 Task: Create a blank project BeyondPlan with privacy Public and default view as List and in the team Taskers . Create three sections in the project as To-Do, Doing and Done
Action: Mouse moved to (74, 258)
Screenshot: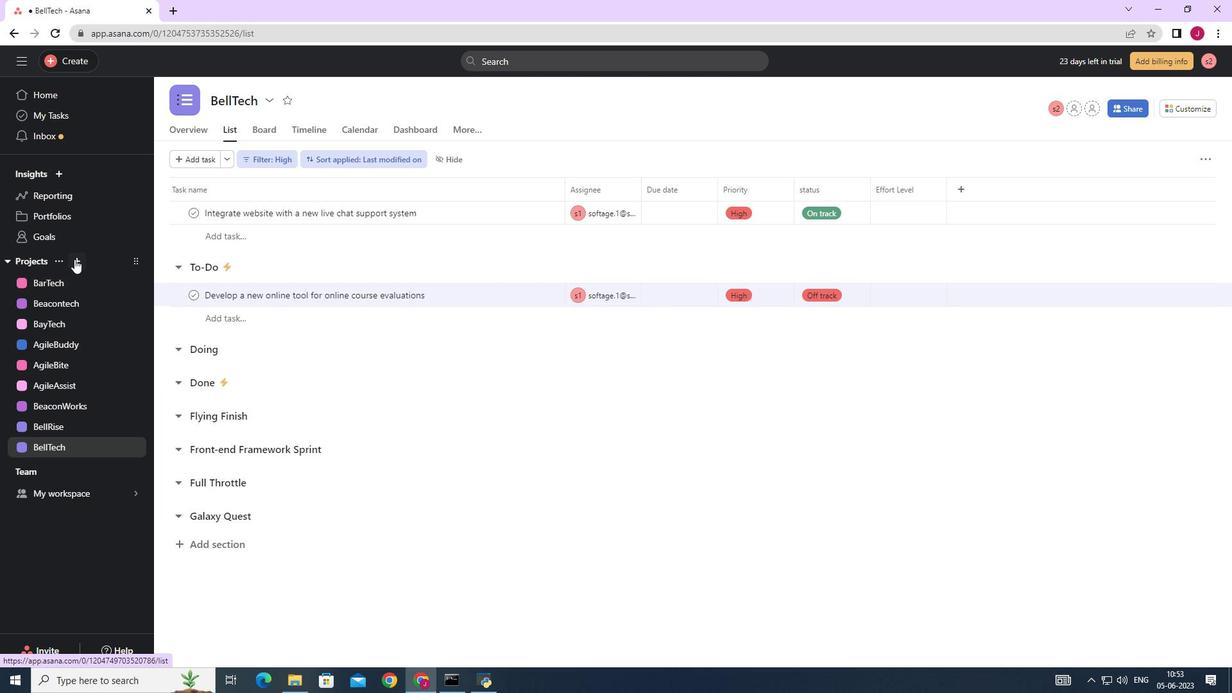 
Action: Mouse pressed left at (74, 258)
Screenshot: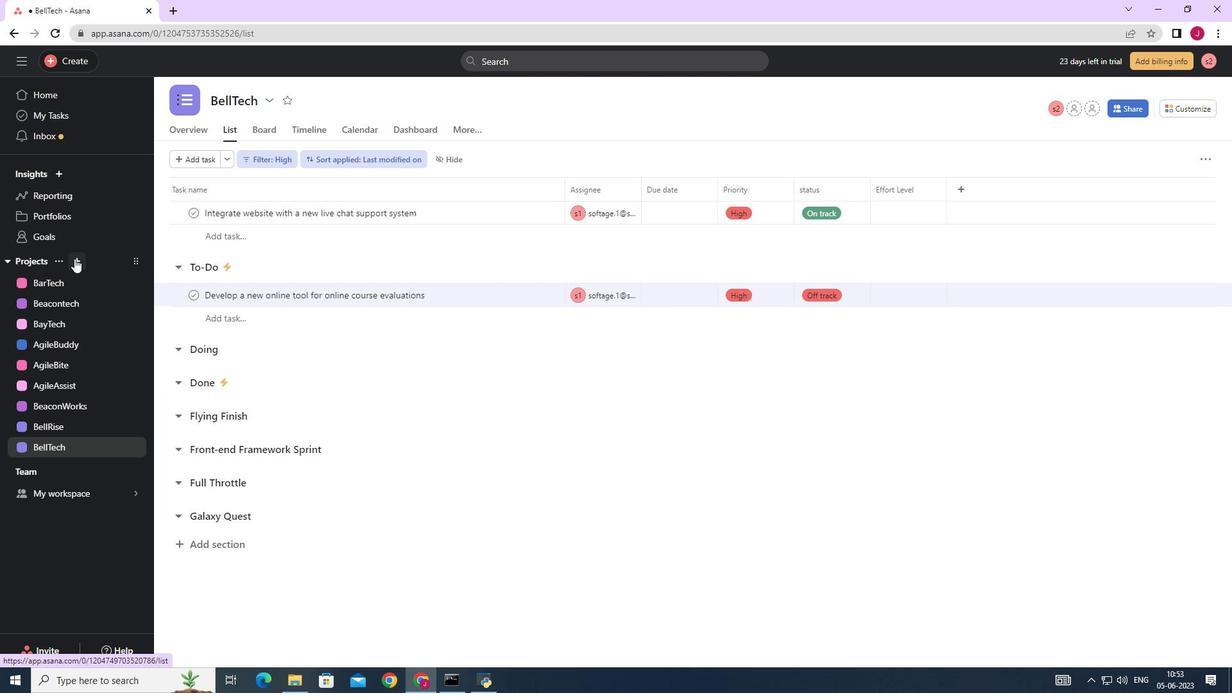 
Action: Mouse moved to (139, 285)
Screenshot: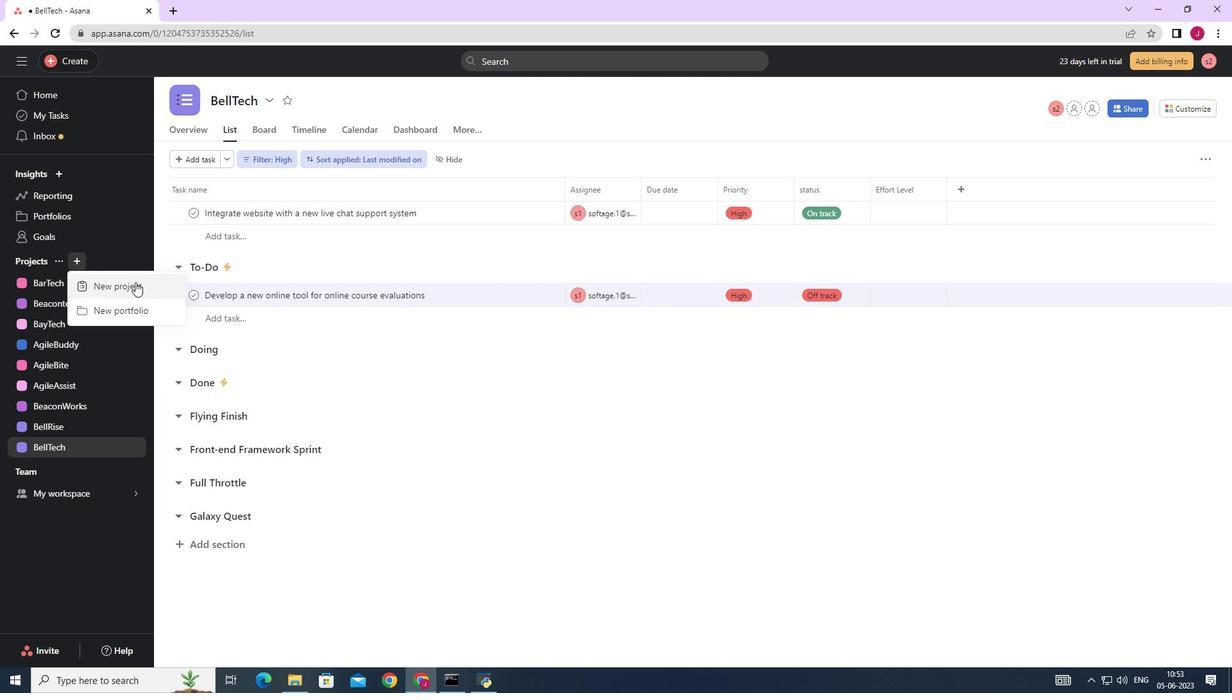 
Action: Mouse pressed left at (139, 285)
Screenshot: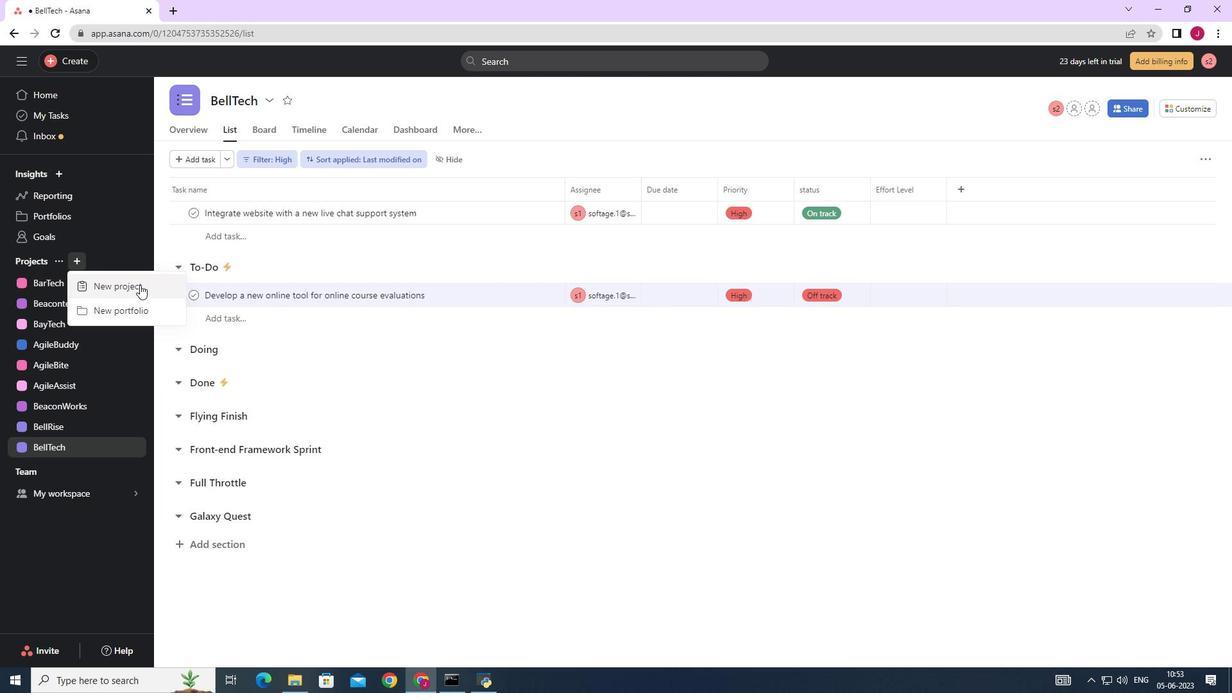 
Action: Mouse moved to (516, 265)
Screenshot: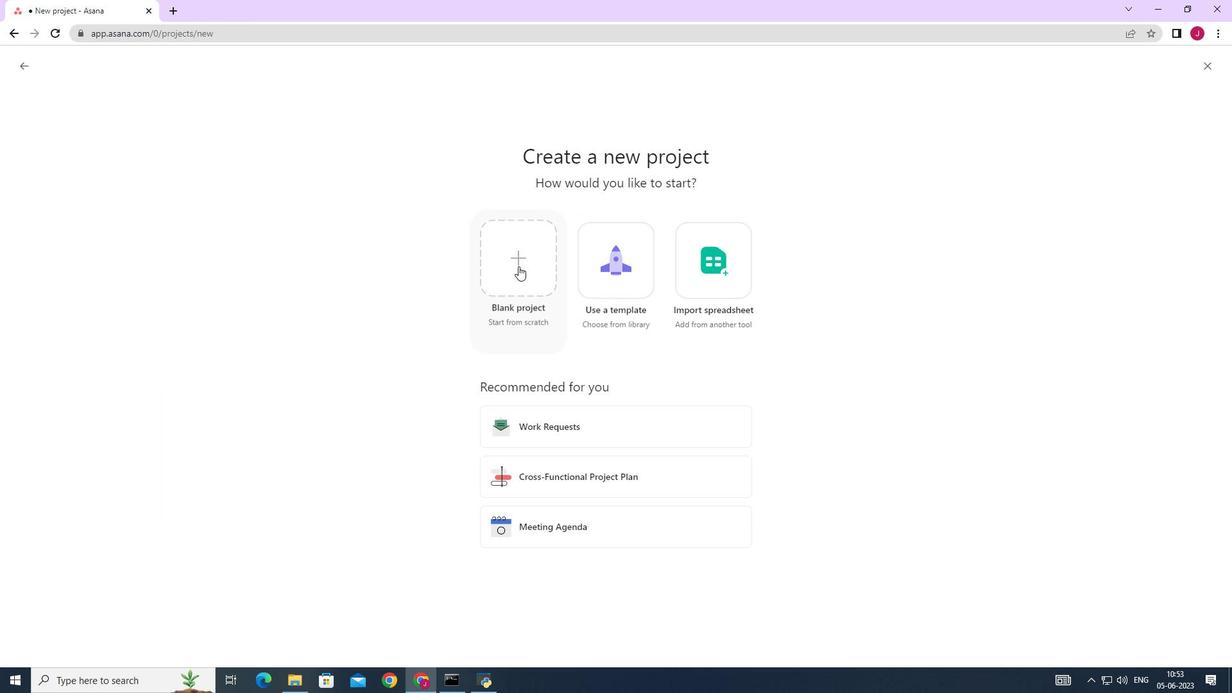 
Action: Mouse pressed left at (516, 265)
Screenshot: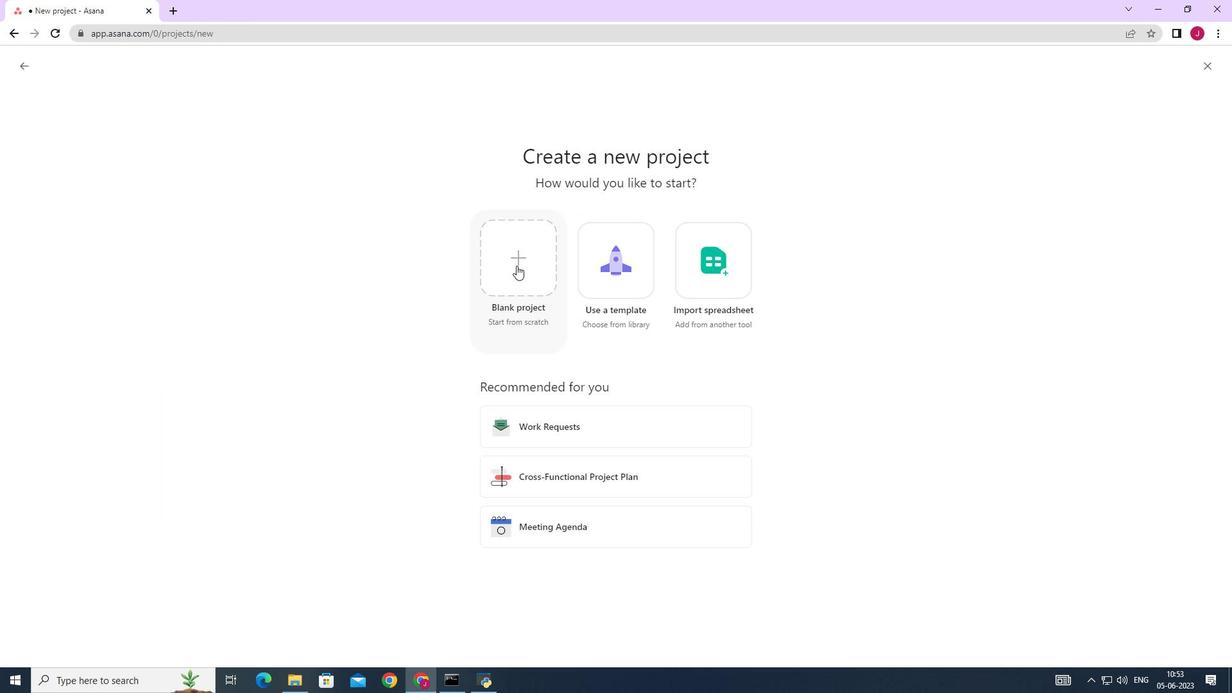 
Action: Mouse moved to (315, 188)
Screenshot: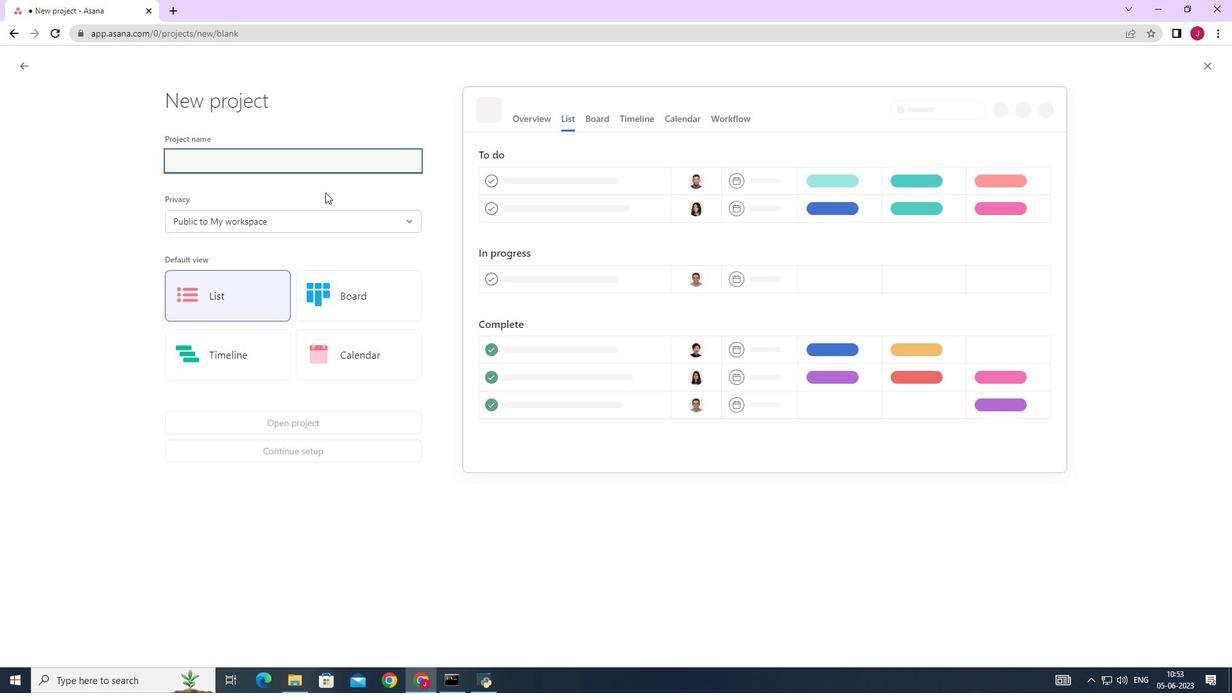 
Action: Key pressed <Key.caps_lock>B<Key.caps_lock>eyond<Key.caps_lock>P<Key.caps_lock>lan
Screenshot: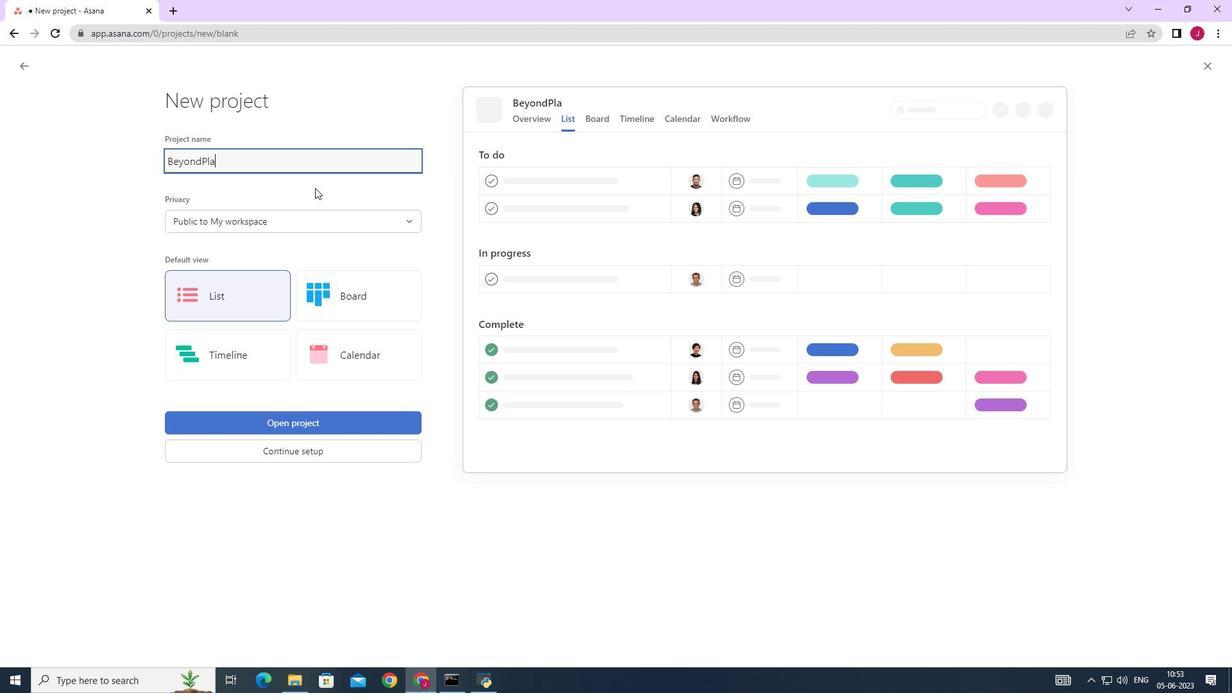 
Action: Mouse moved to (304, 219)
Screenshot: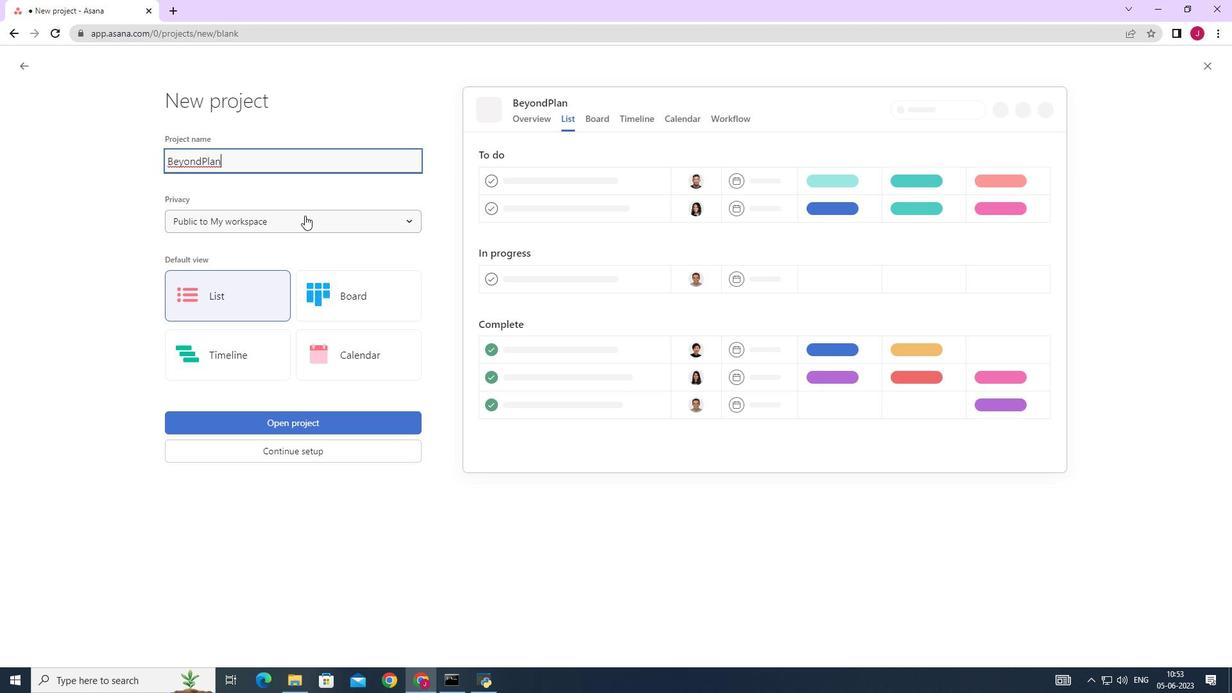 
Action: Mouse pressed left at (304, 219)
Screenshot: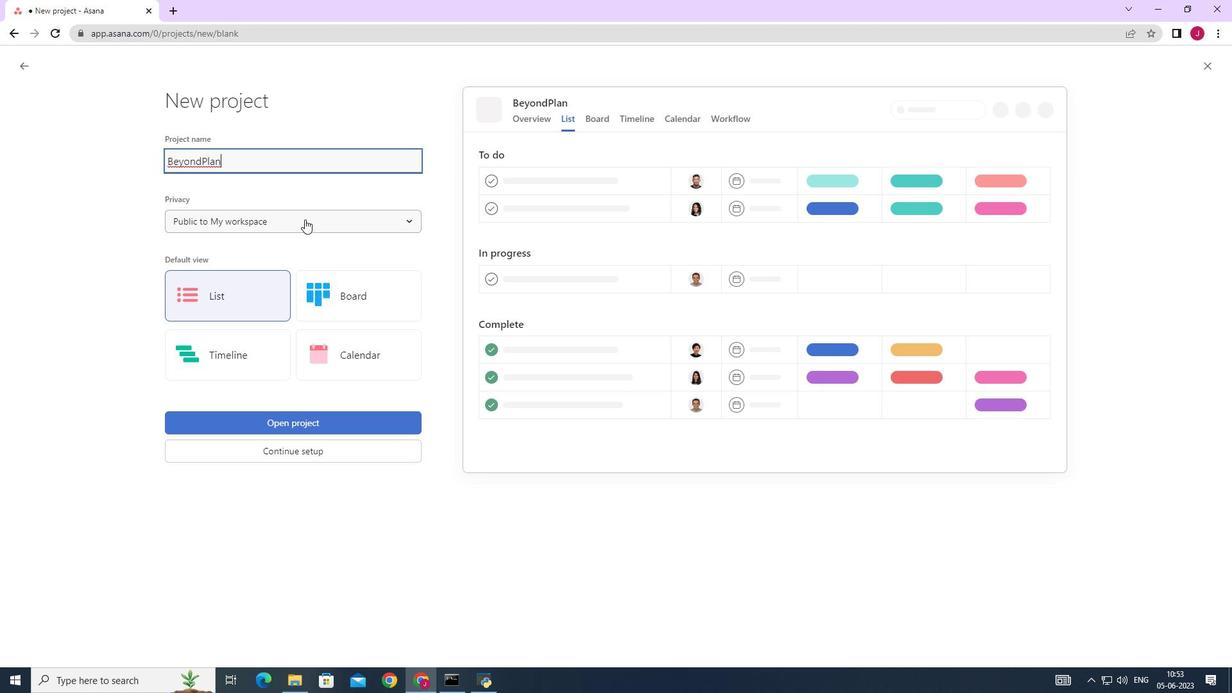 
Action: Mouse moved to (254, 247)
Screenshot: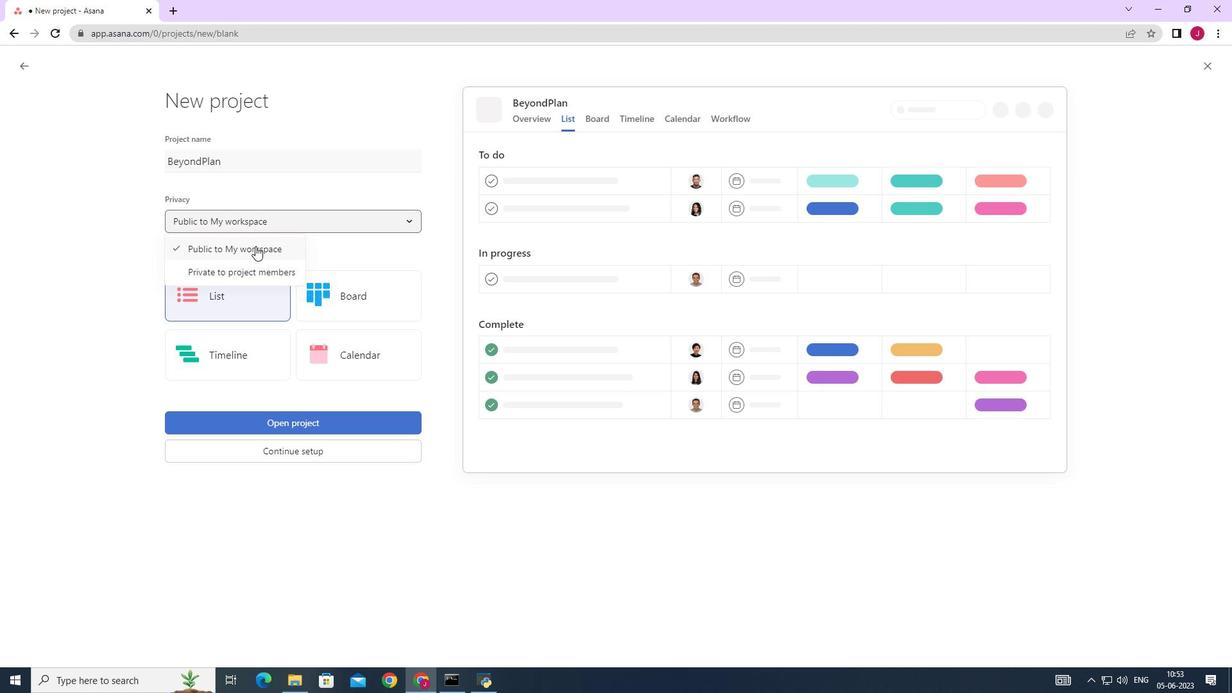 
Action: Mouse pressed left at (254, 247)
Screenshot: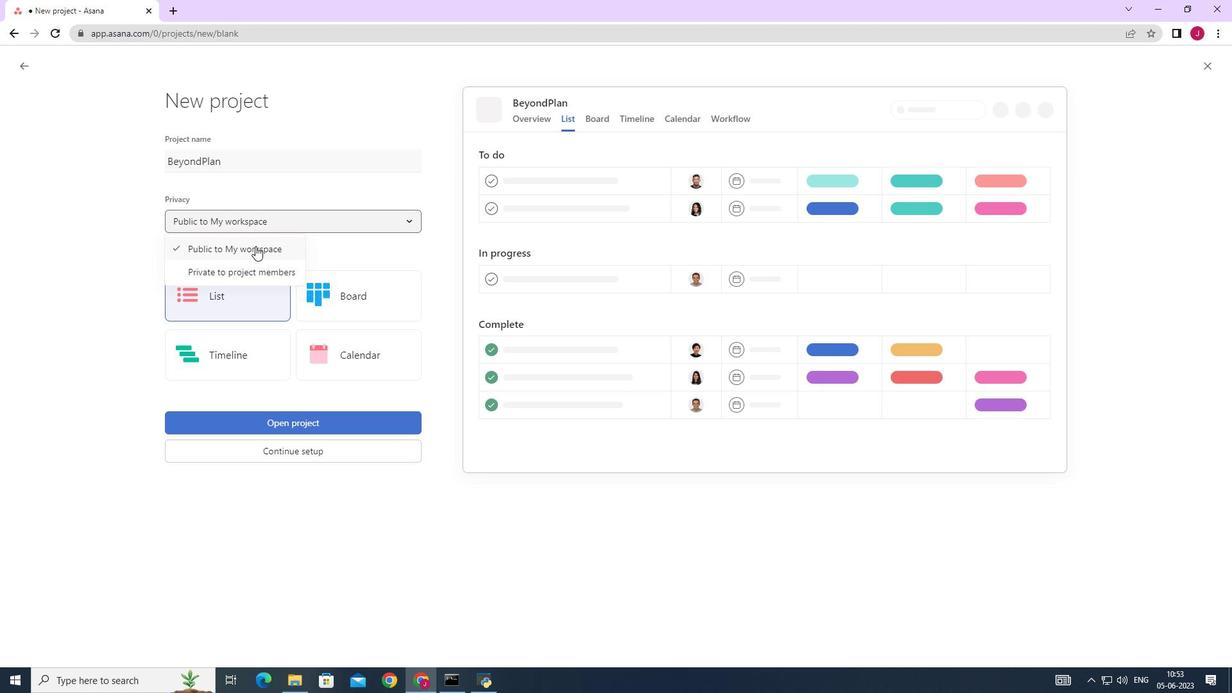 
Action: Mouse moved to (224, 297)
Screenshot: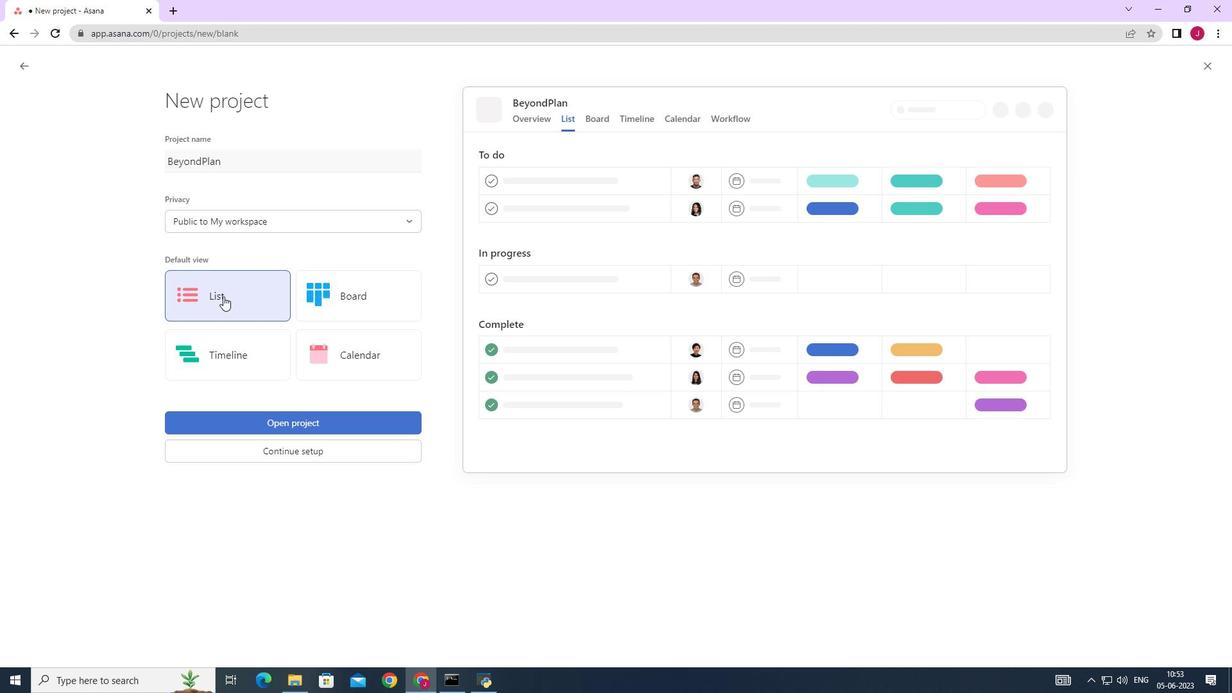 
Action: Mouse pressed left at (224, 297)
Screenshot: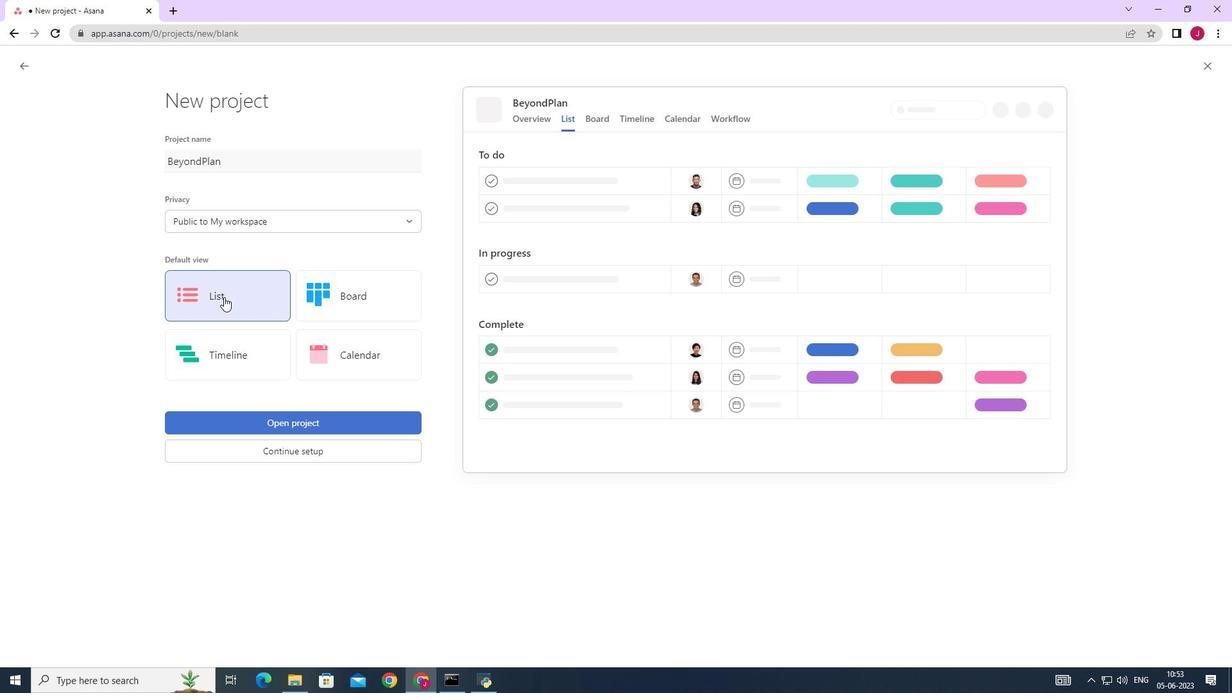 
Action: Mouse moved to (278, 422)
Screenshot: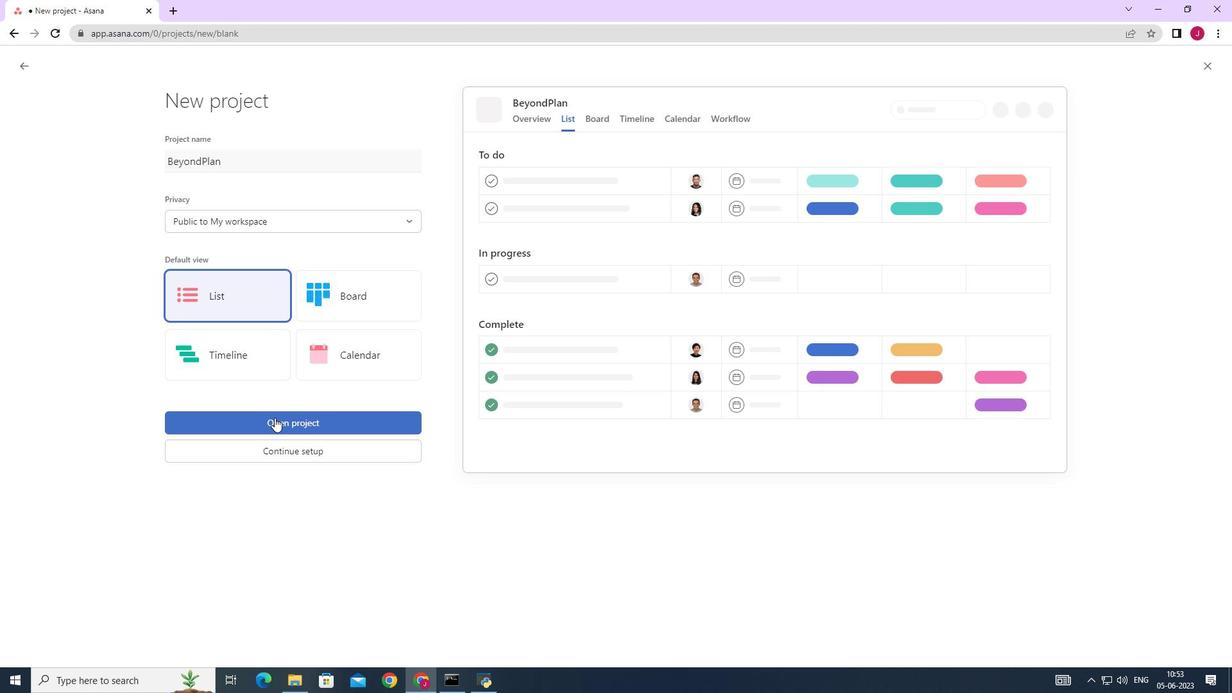 
Action: Mouse pressed left at (278, 422)
Screenshot: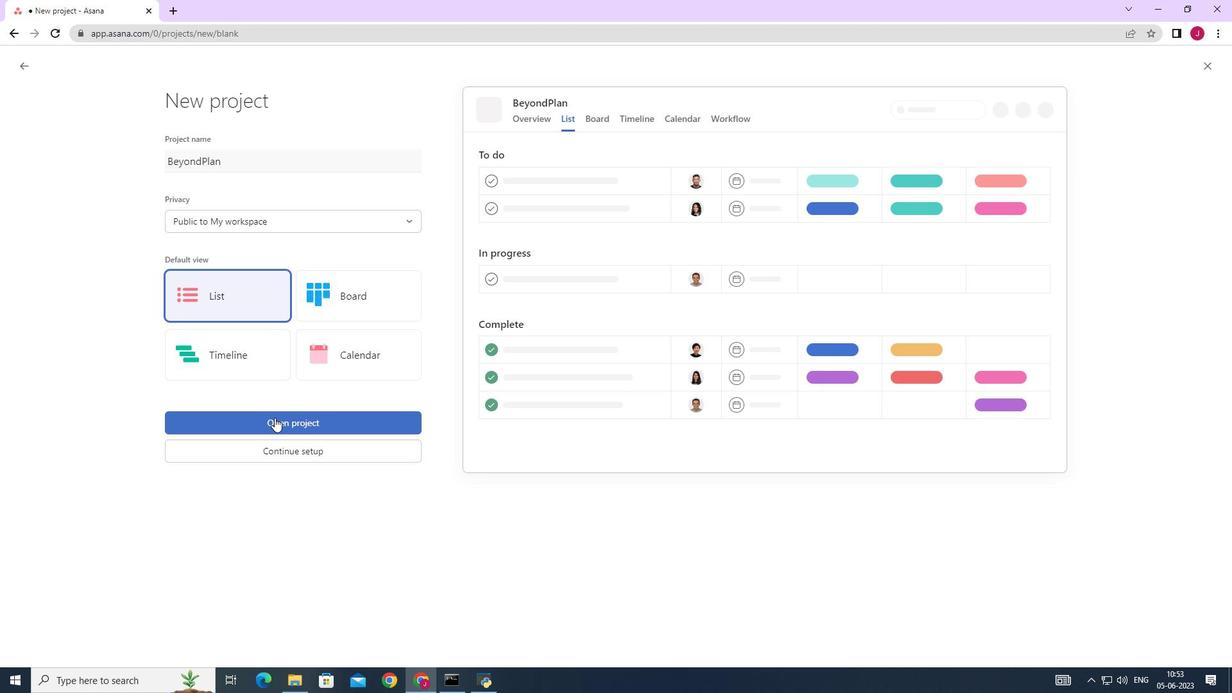 
Action: Mouse moved to (227, 287)
Screenshot: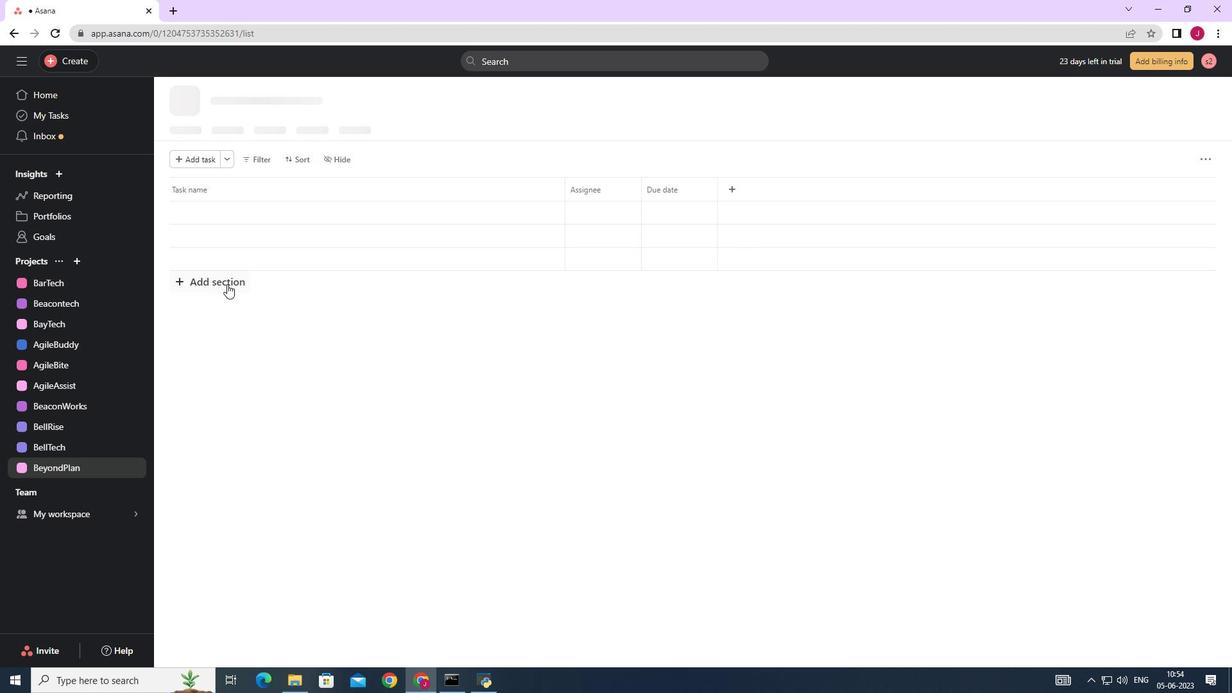 
Action: Mouse pressed left at (227, 287)
Screenshot: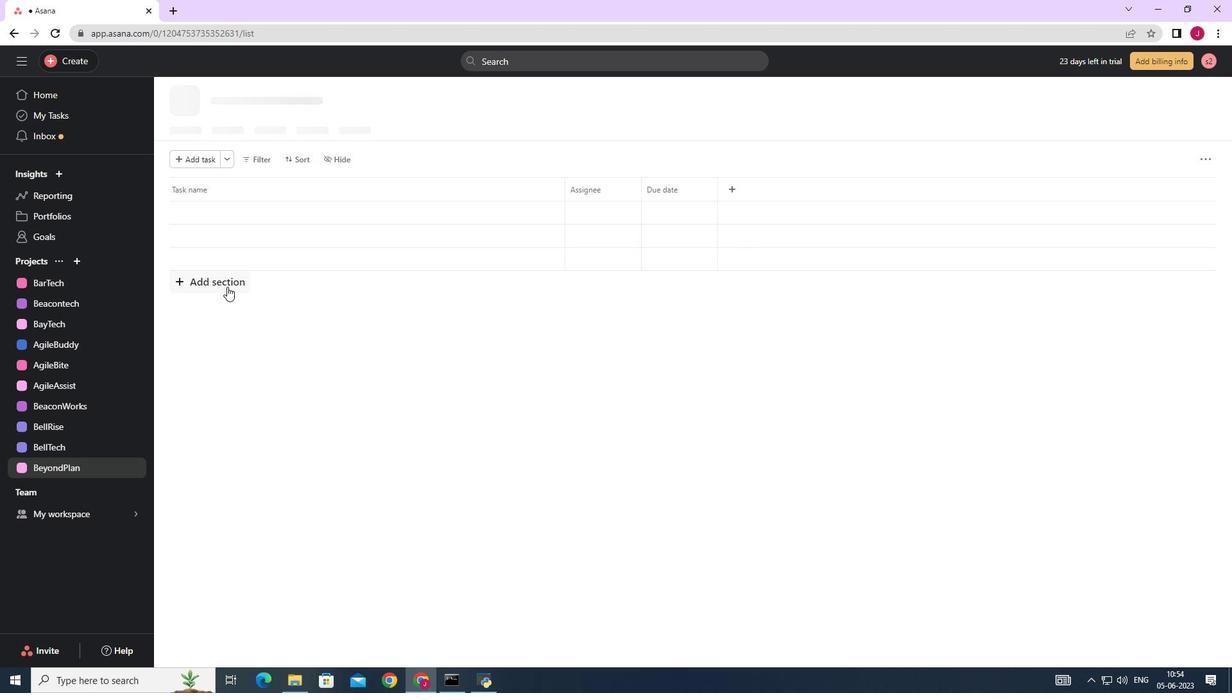 
Action: Mouse moved to (221, 218)
Screenshot: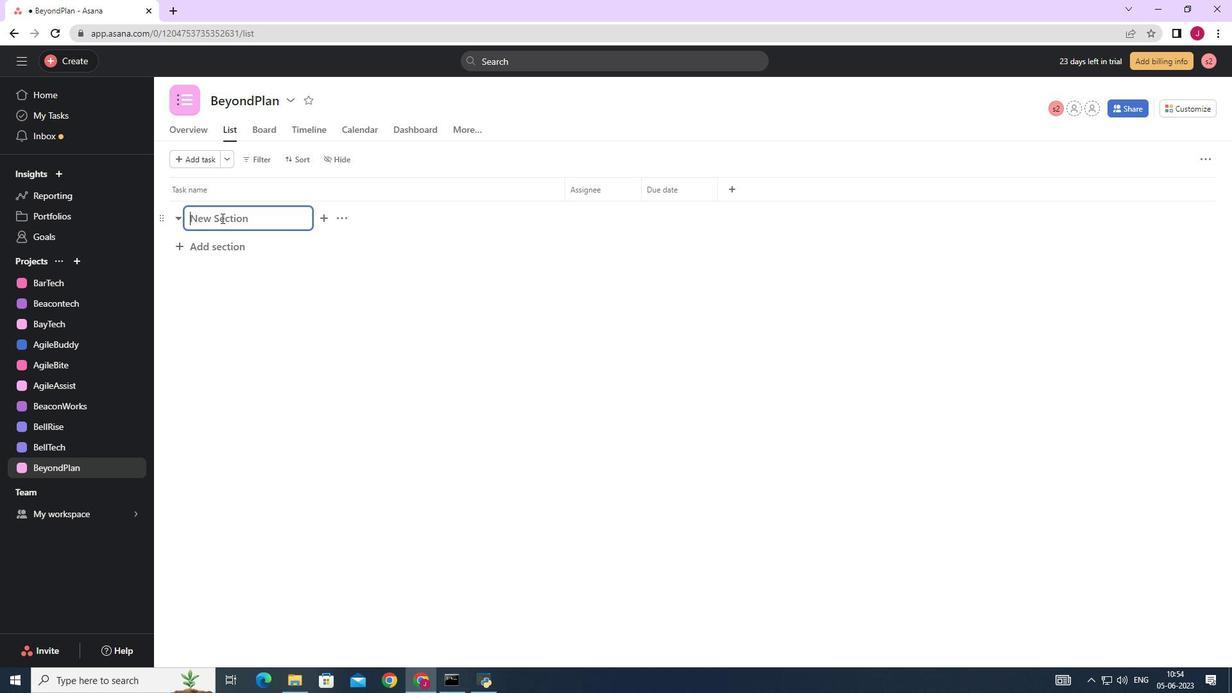 
Action: Key pressed <Key.caps_lock>T<Key.caps_lock>o-<Key.caps_lock>D<Key.caps_lock>o
Screenshot: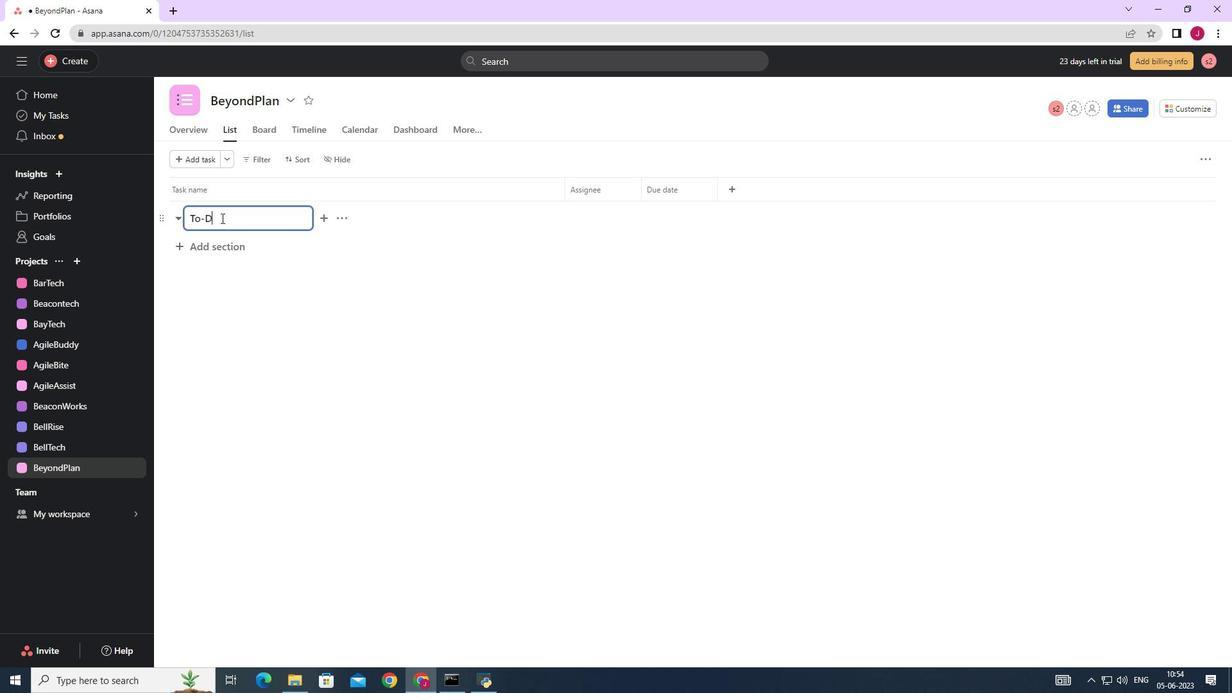 
Action: Mouse moved to (224, 239)
Screenshot: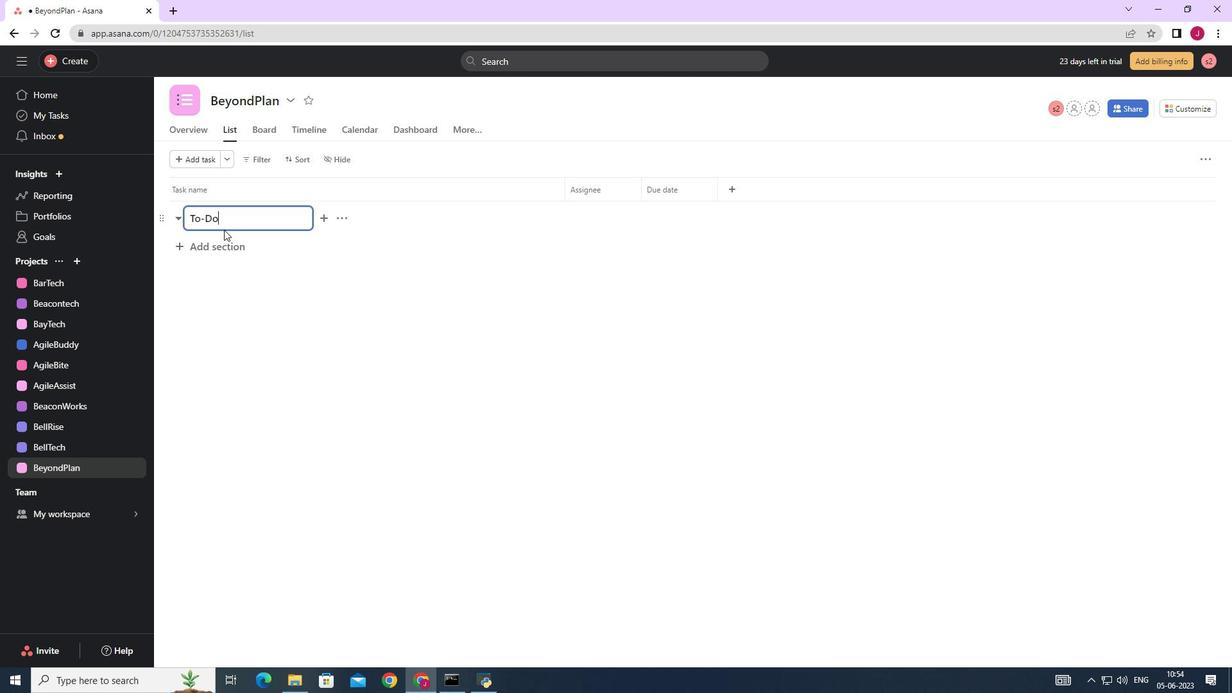 
Action: Mouse pressed left at (224, 239)
Screenshot: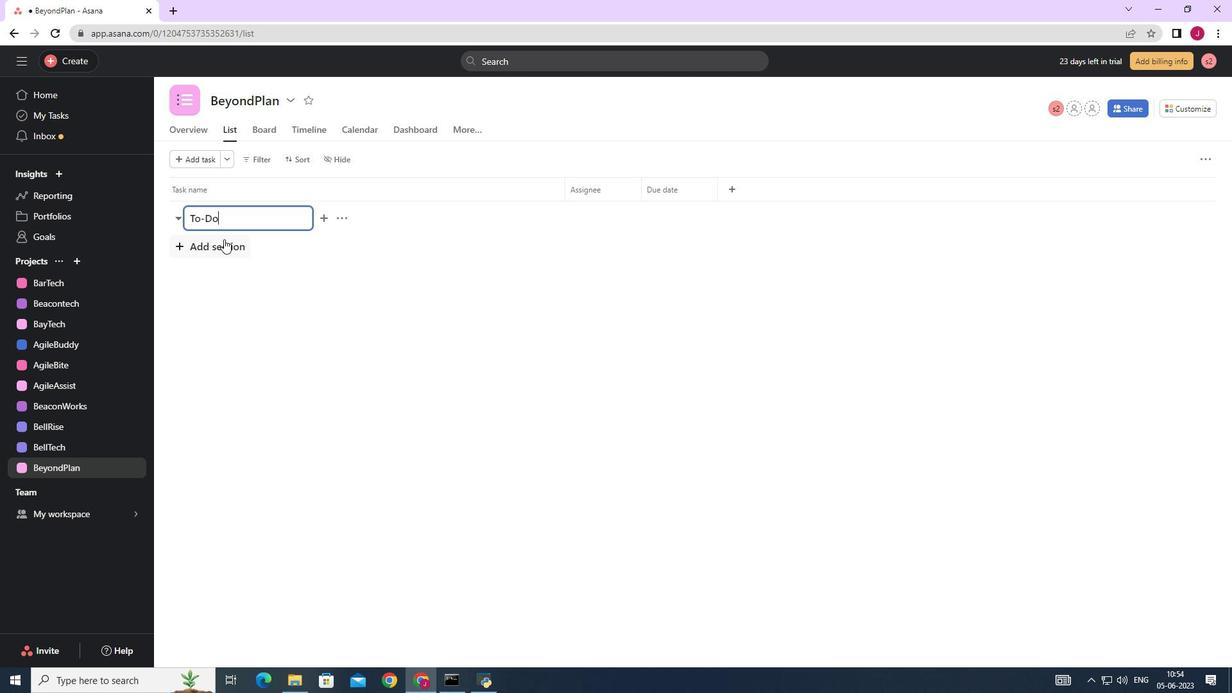
Action: Key pressed <Key.caps_lock>D<Key.caps_lock>oing
Screenshot: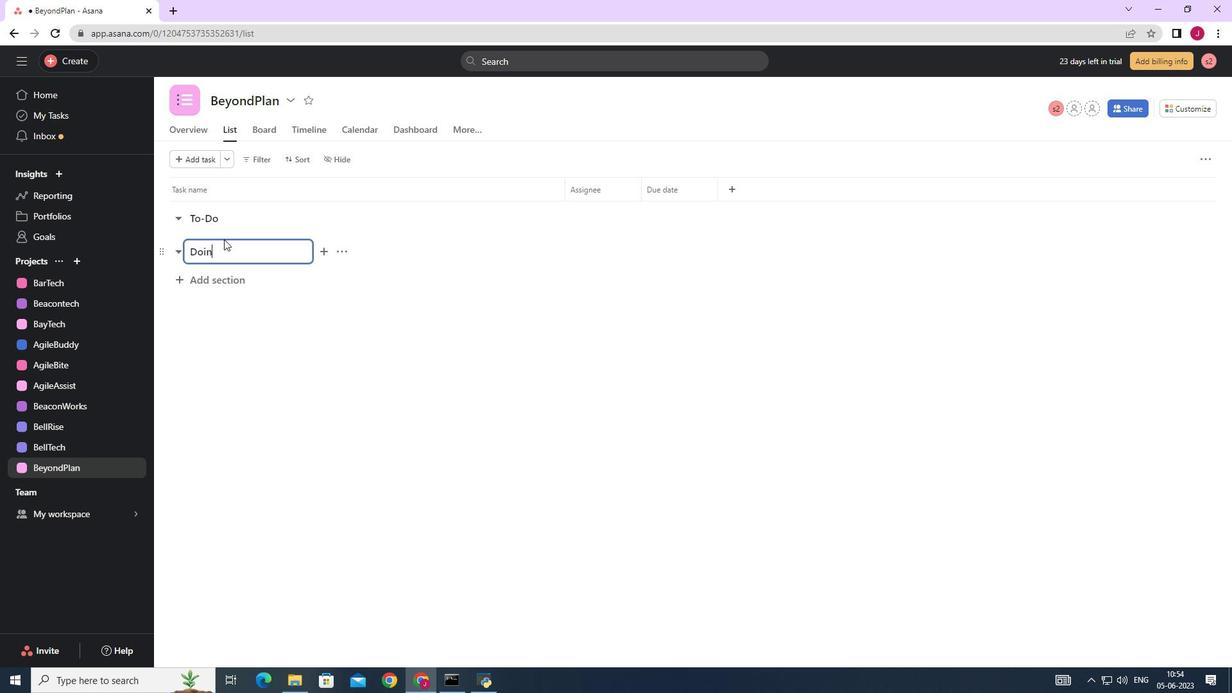 
Action: Mouse moved to (228, 279)
Screenshot: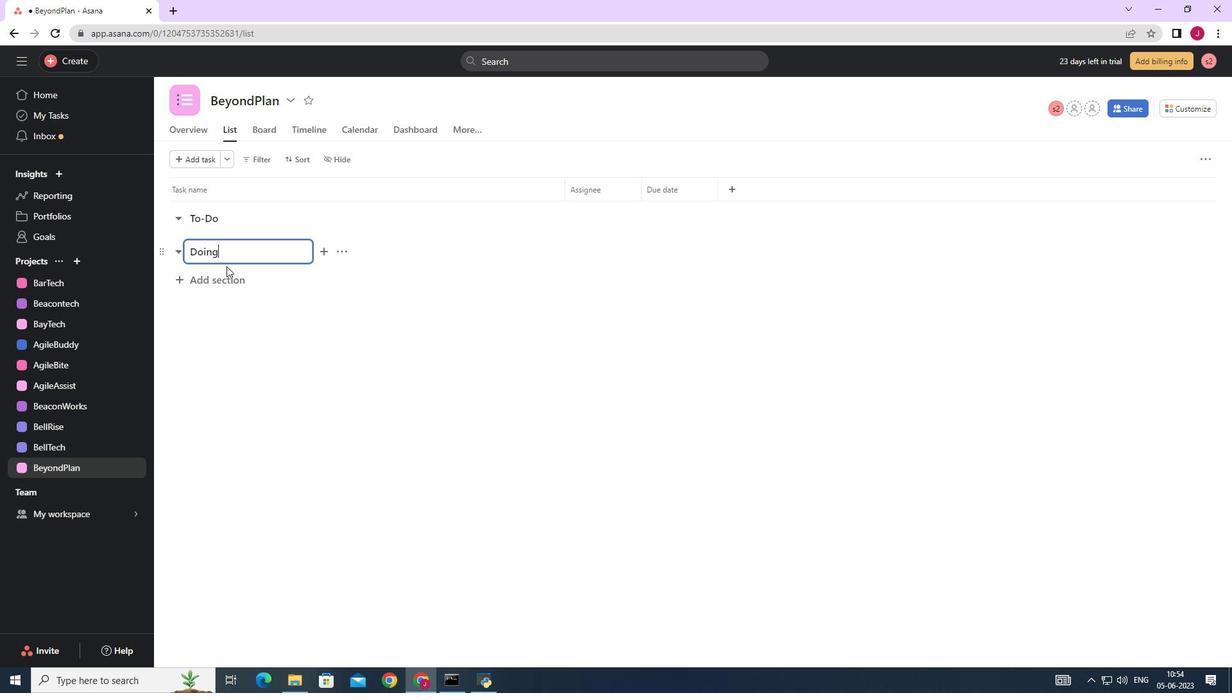 
Action: Mouse pressed left at (228, 279)
Screenshot: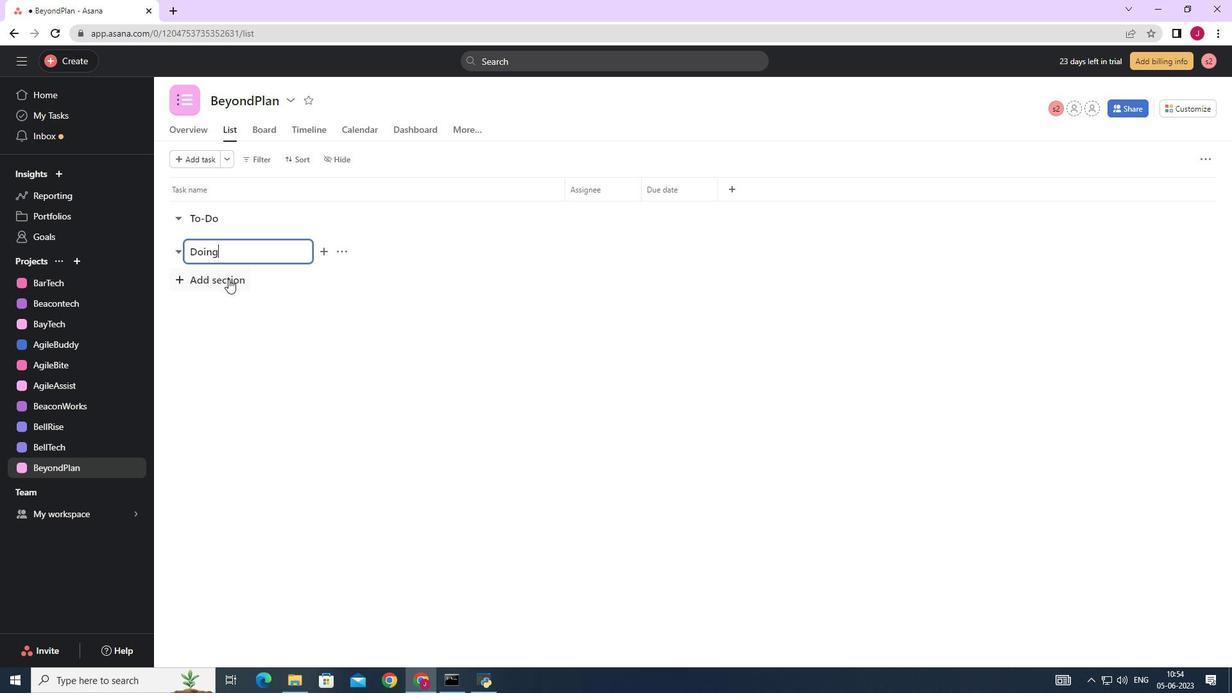 
Action: Key pressed <Key.caps_lock>D<Key.caps_lock>one
Screenshot: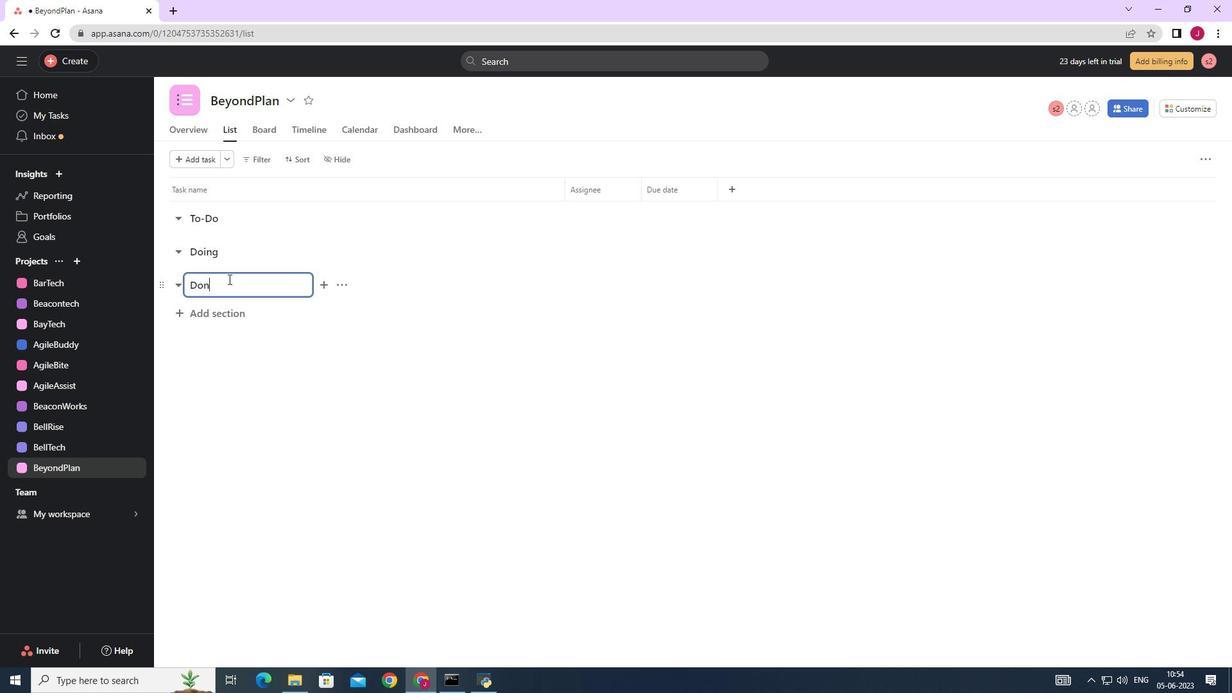 
Action: Mouse moved to (229, 316)
Screenshot: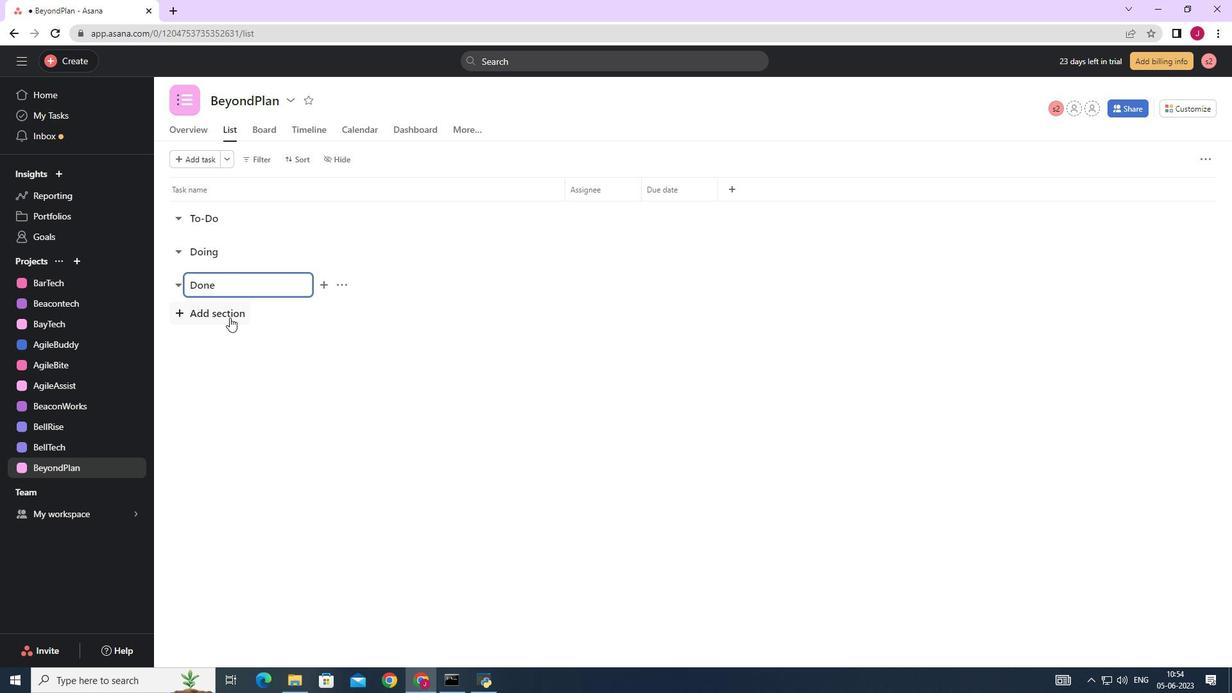 
Action: Mouse pressed left at (229, 316)
Screenshot: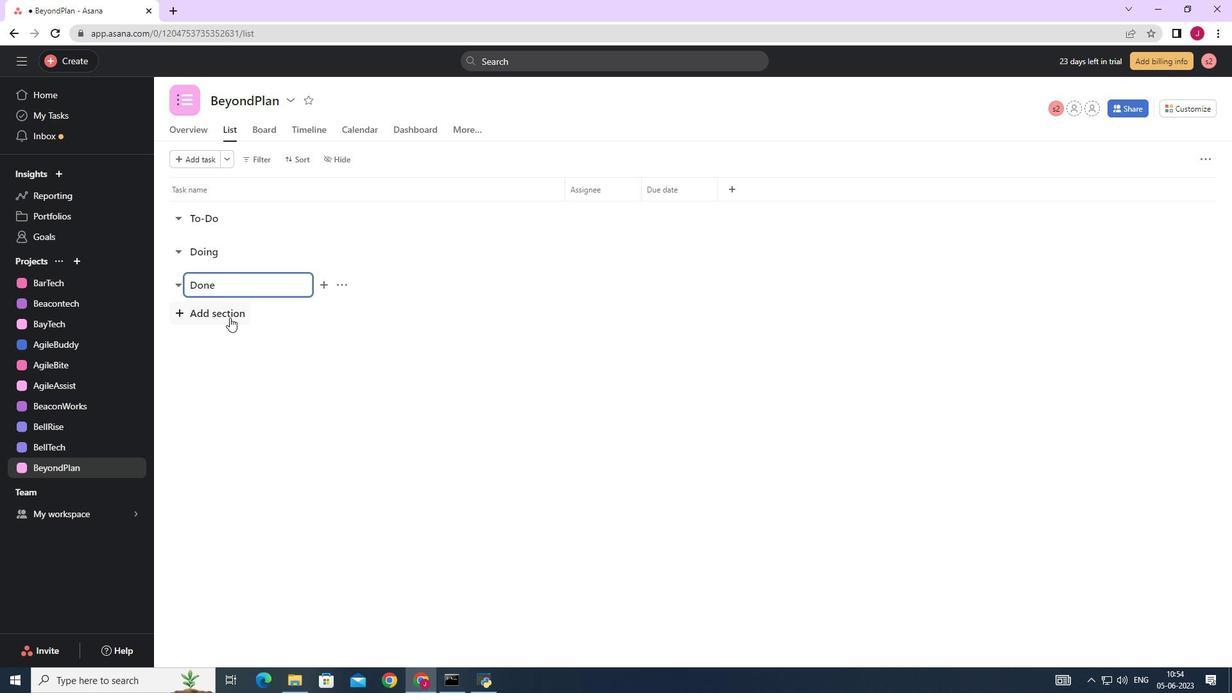 
Action: Mouse moved to (230, 316)
Screenshot: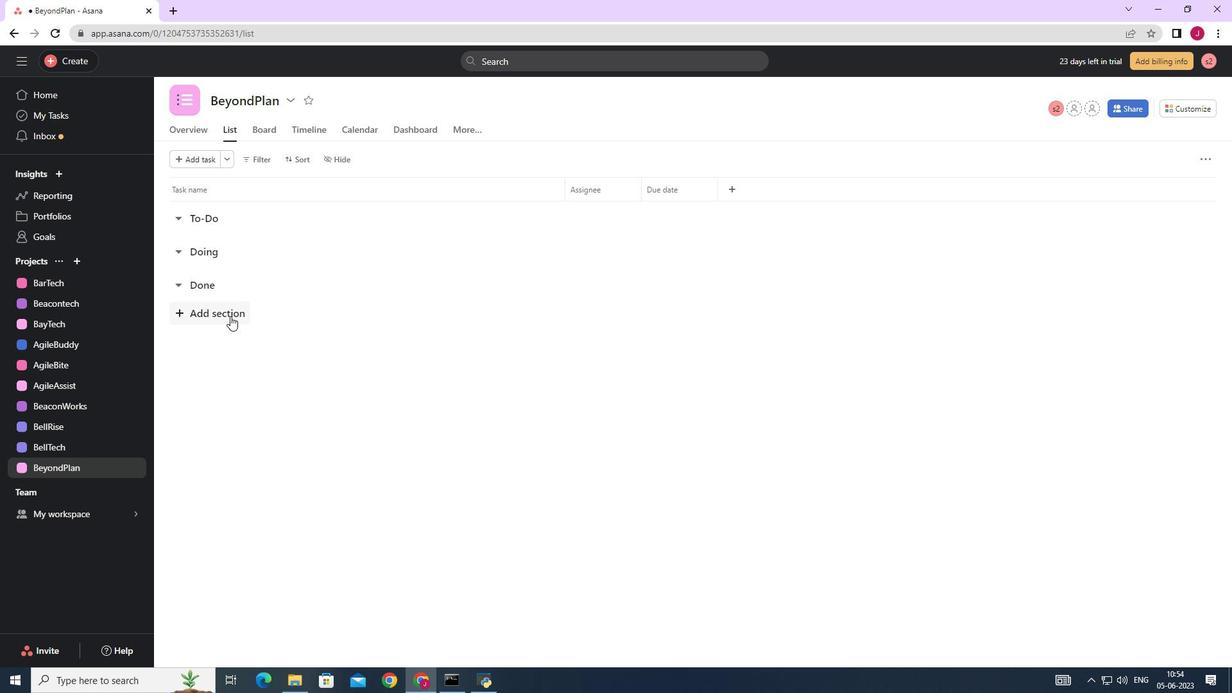 
